 Task: Add a signature Drake Wright containing 'With warm thanks, Drake Wright' to email address softage.1@softage.net and add a folder Utilities
Action: Mouse moved to (629, 446)
Screenshot: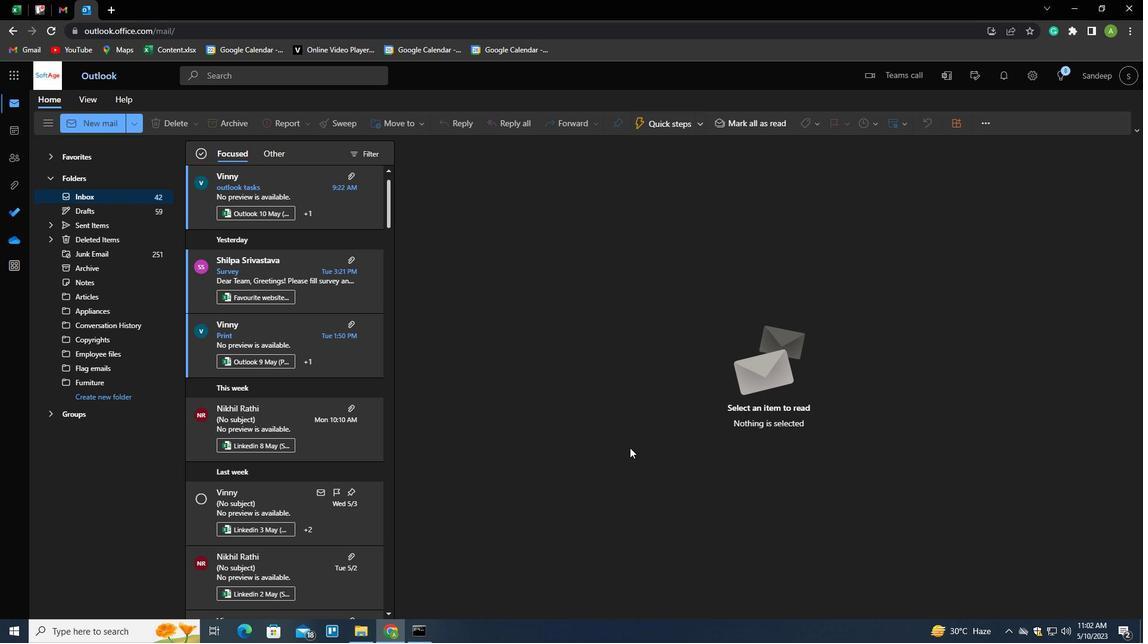 
Action: Key pressed n
Screenshot: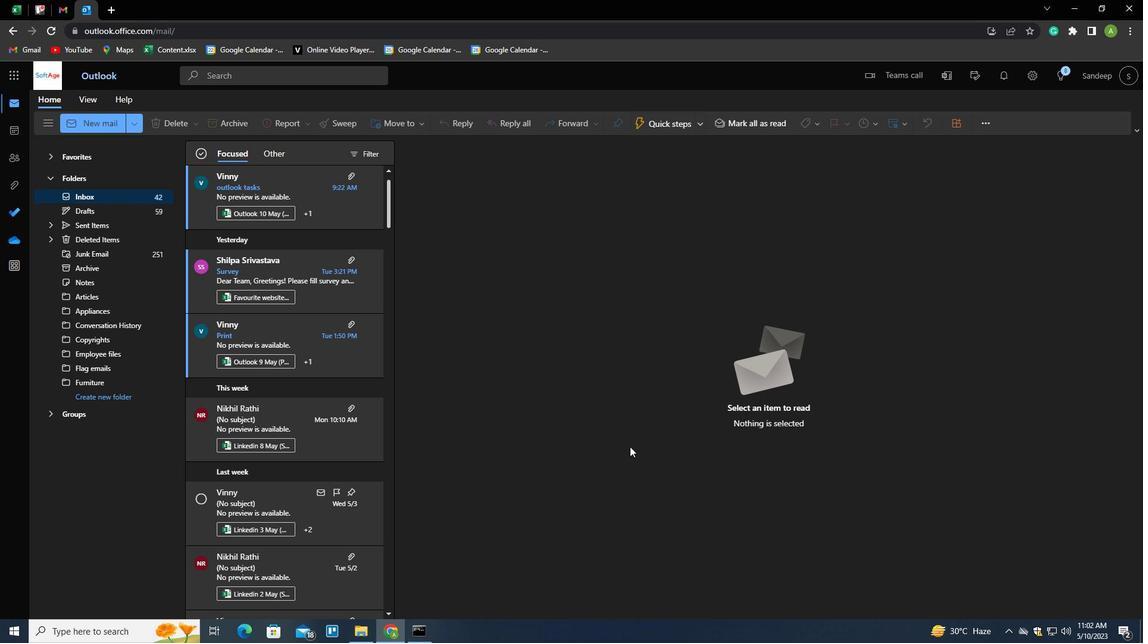 
Action: Mouse moved to (799, 124)
Screenshot: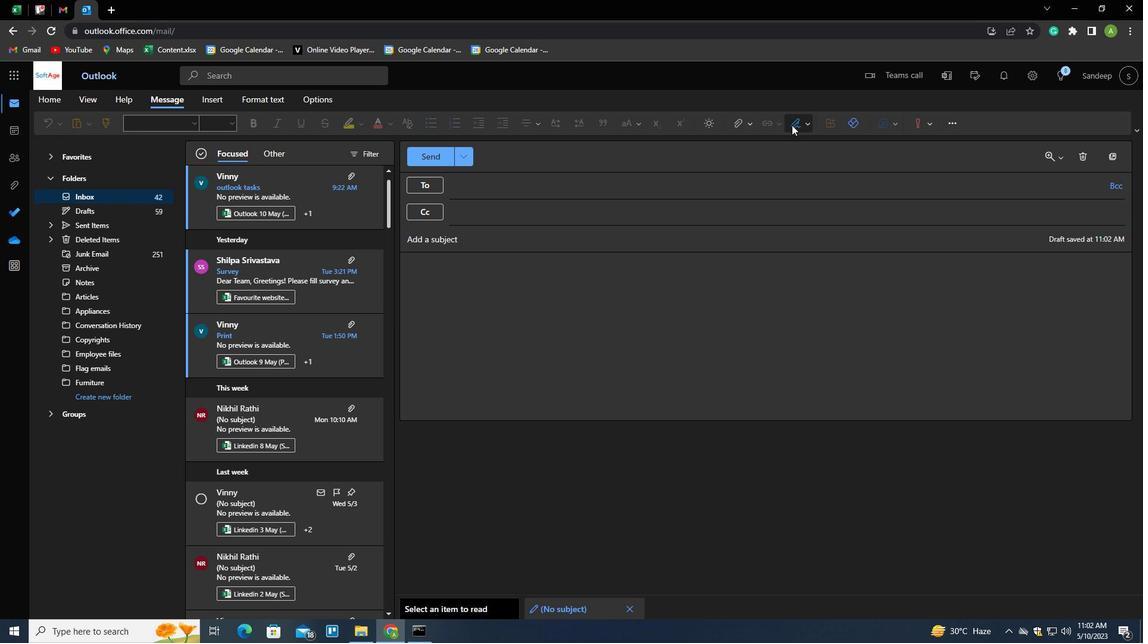 
Action: Mouse pressed left at (799, 124)
Screenshot: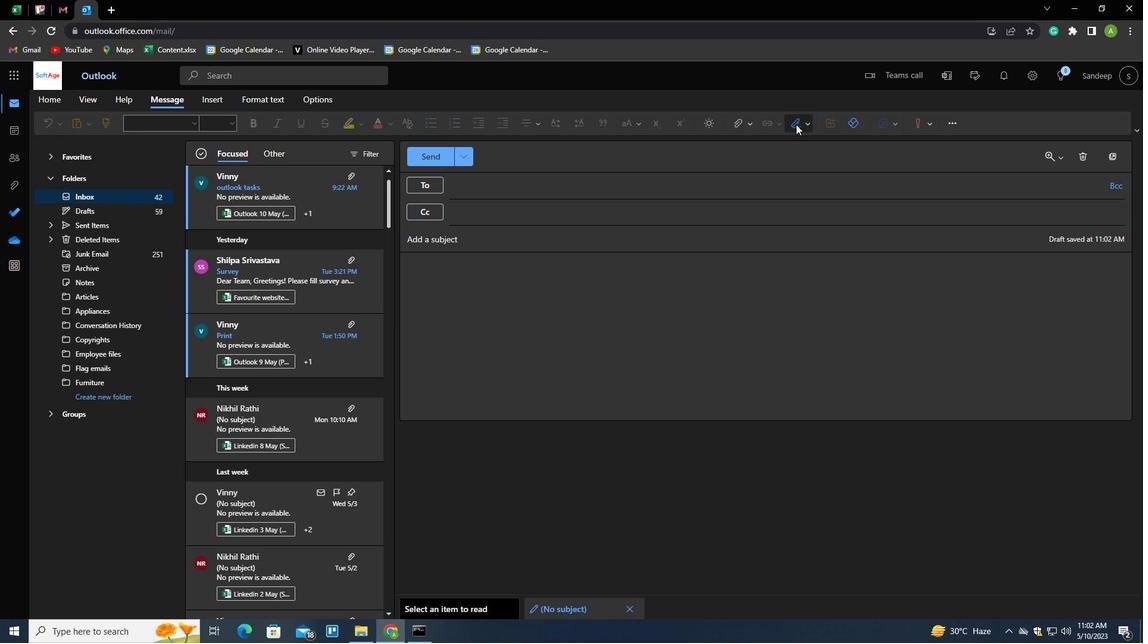 
Action: Mouse moved to (774, 168)
Screenshot: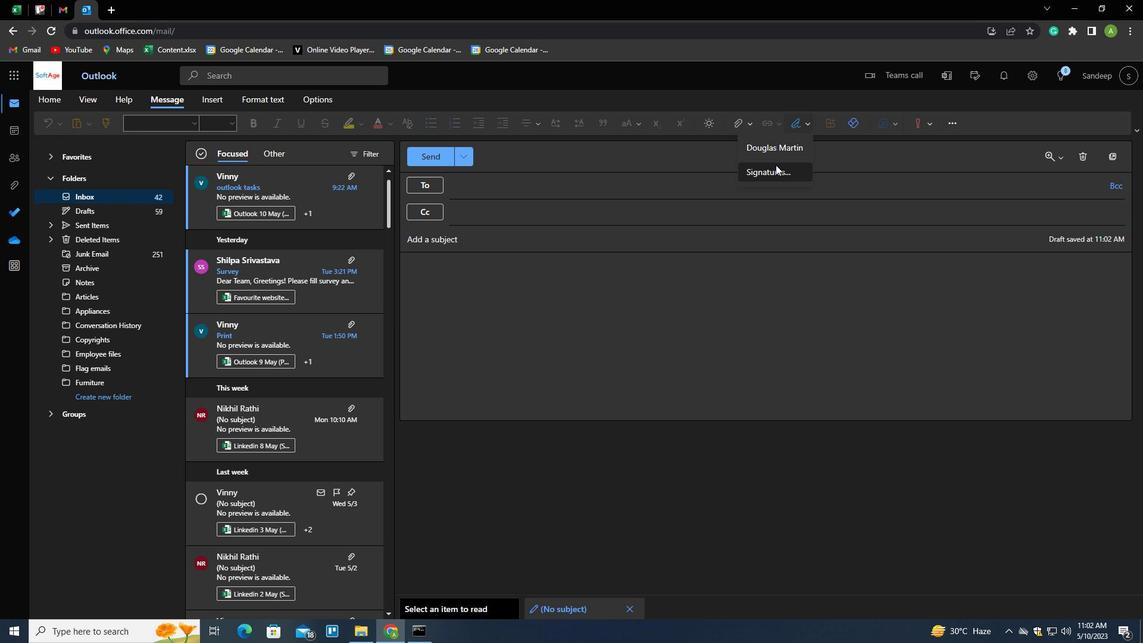 
Action: Mouse pressed left at (774, 168)
Screenshot: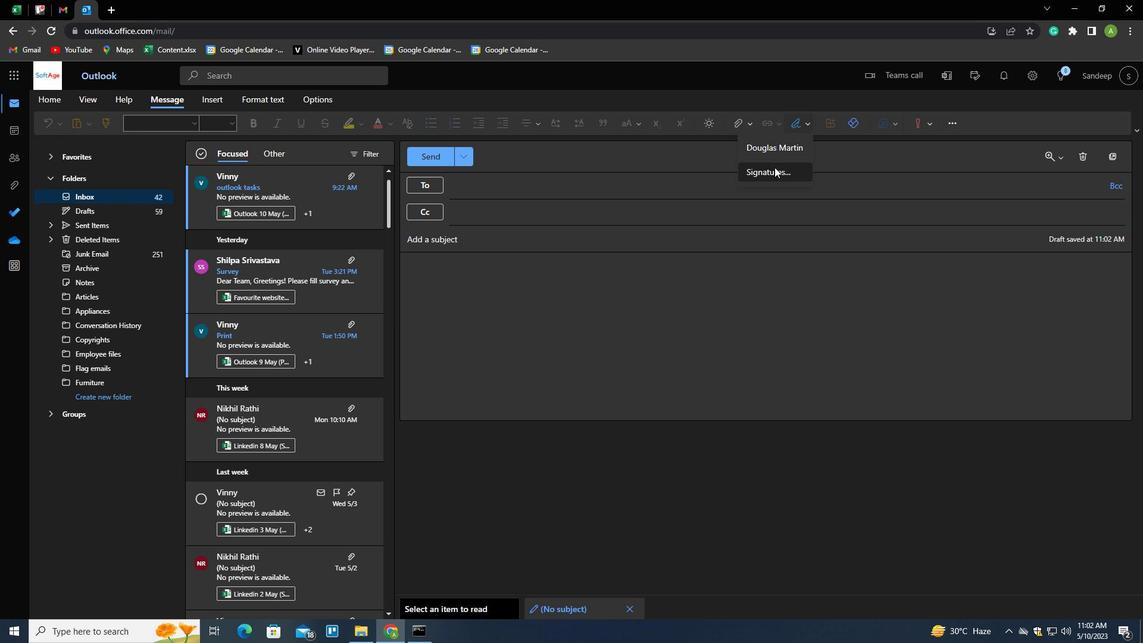 
Action: Mouse moved to (799, 226)
Screenshot: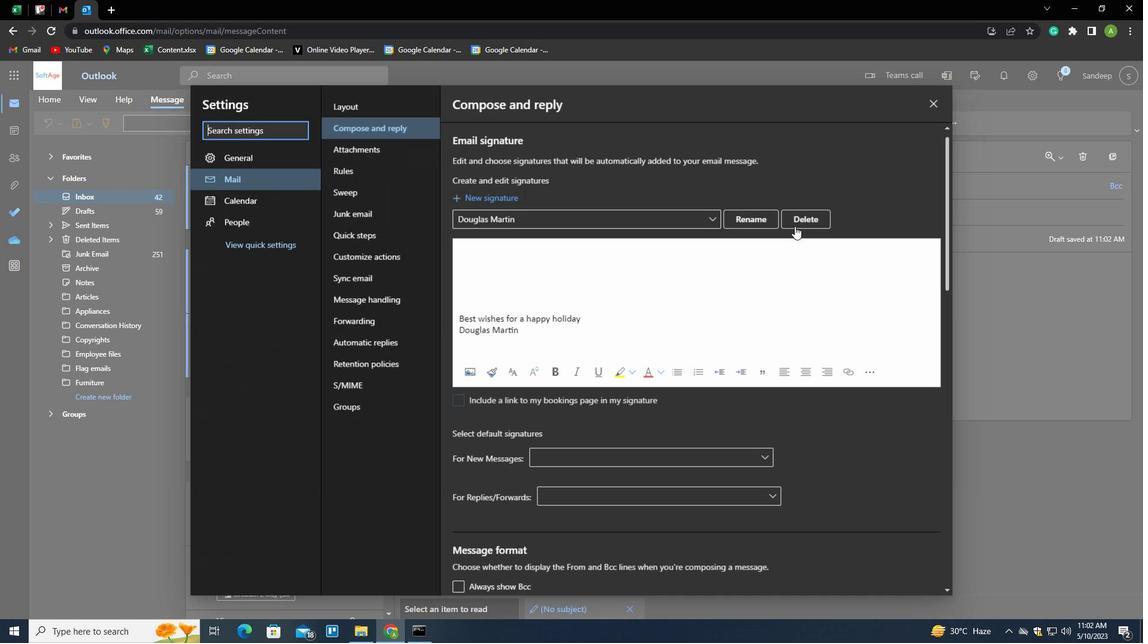 
Action: Mouse pressed left at (799, 226)
Screenshot: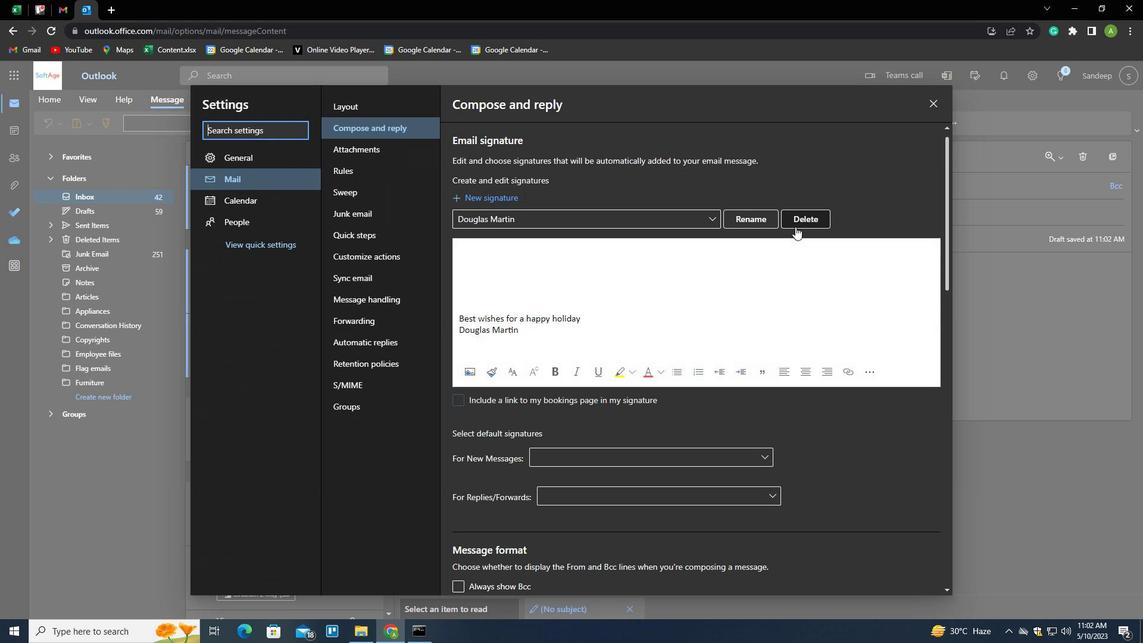 
Action: Mouse moved to (771, 221)
Screenshot: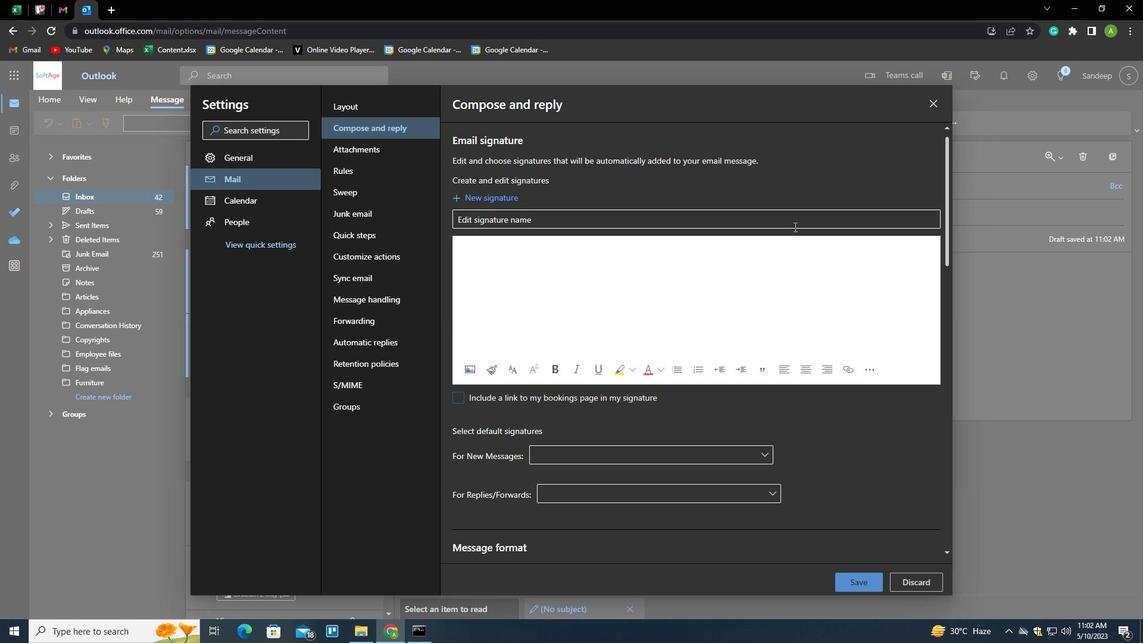
Action: Mouse pressed left at (771, 221)
Screenshot: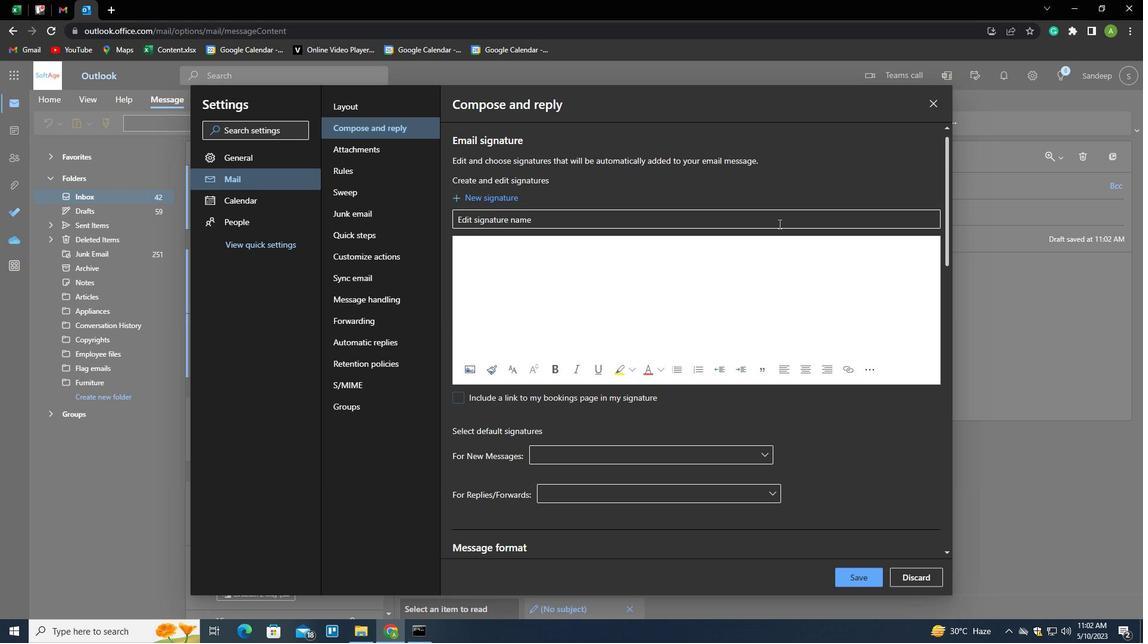 
Action: Key pressed <Key.shift><Key.shift><Key.shift><Key.shift><Key.shift><Key.shift><Key.shift><Key.shift><Key.shift><Key.shift><Key.shift><Key.shift><Key.shift><Key.shift>DRAKE<Key.space><Key.shift>WRIGHT<Key.tab><Key.shift_r><Key.enter><Key.enter><Key.enter><Key.enter><Key.enter><Key.shift>WIRH<Key.backspace><Key.backspace>TH<Key.space>WARM<Key.space>THANKS<Key.shift_r><Key.enter><Key.shift>DRAKE<Key.space><Key.shift>WRI
Screenshot: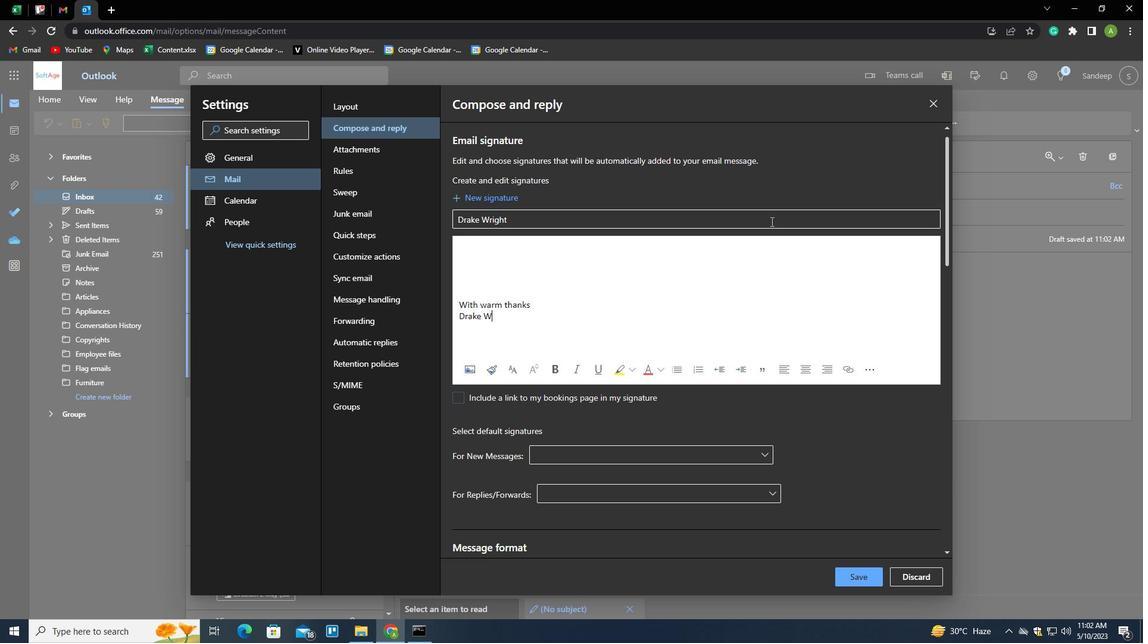 
Action: Mouse moved to (771, 221)
Screenshot: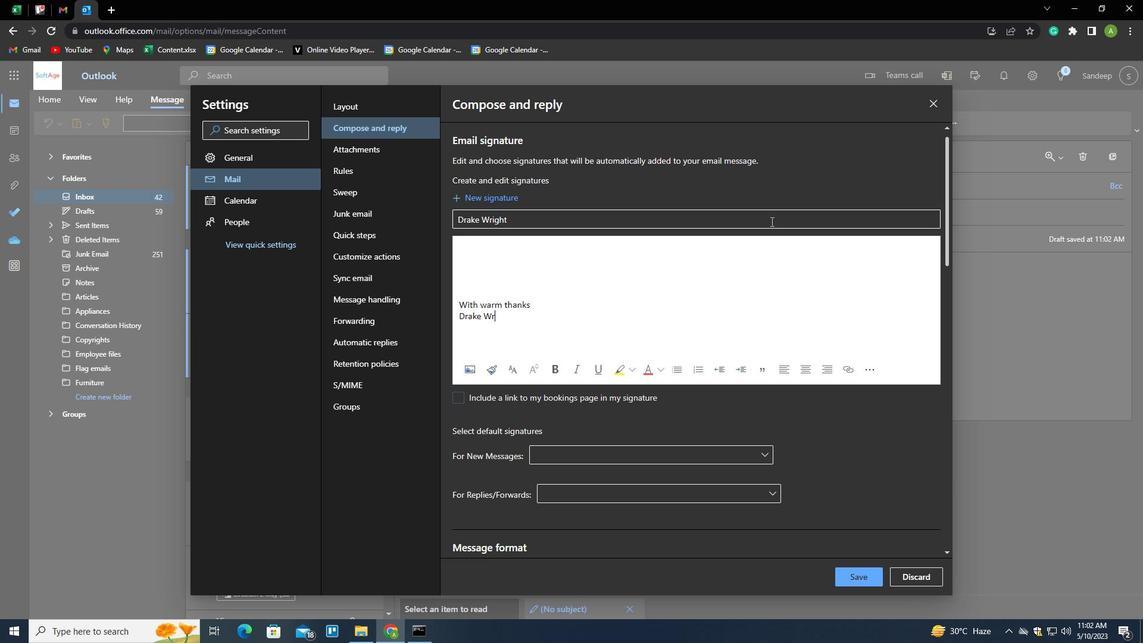 
Action: Key pressed GHT
Screenshot: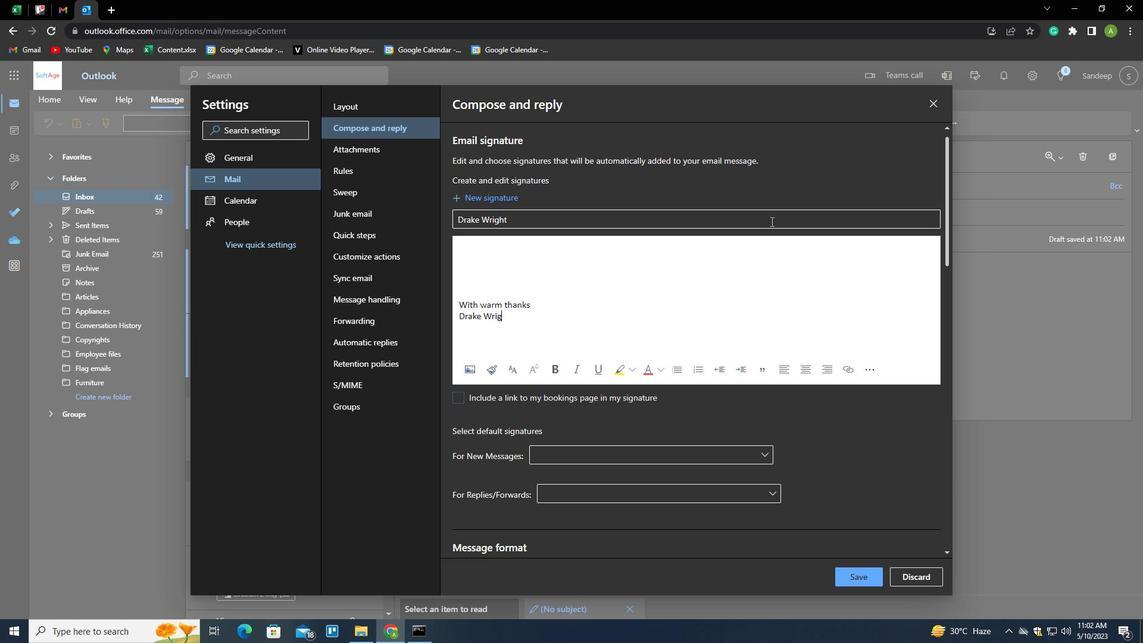
Action: Mouse moved to (858, 581)
Screenshot: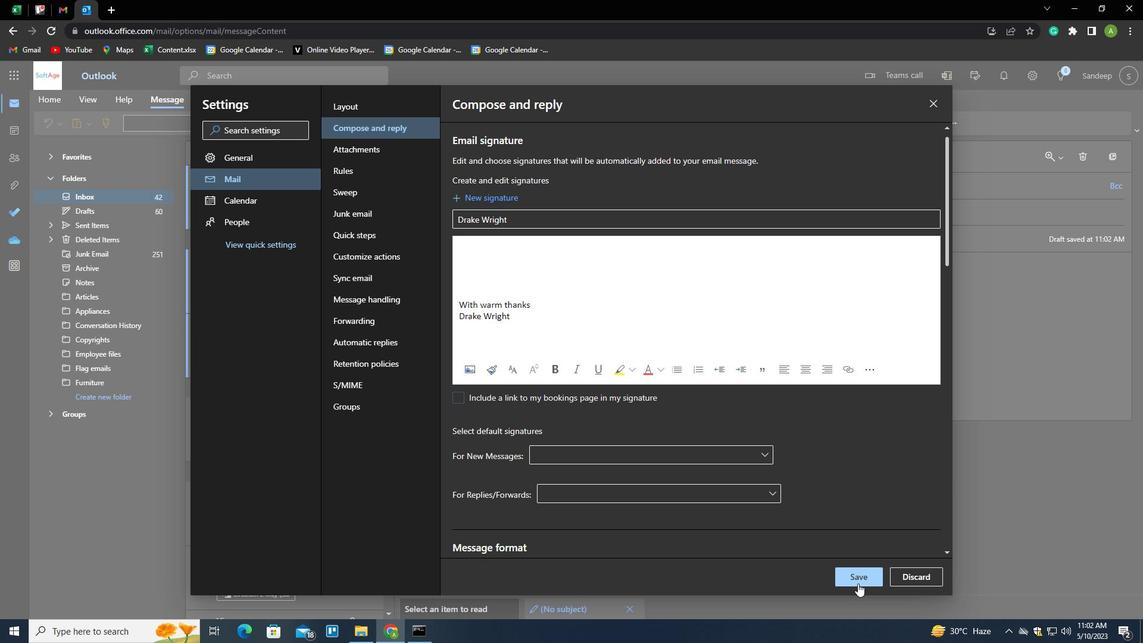 
Action: Mouse pressed left at (858, 581)
Screenshot: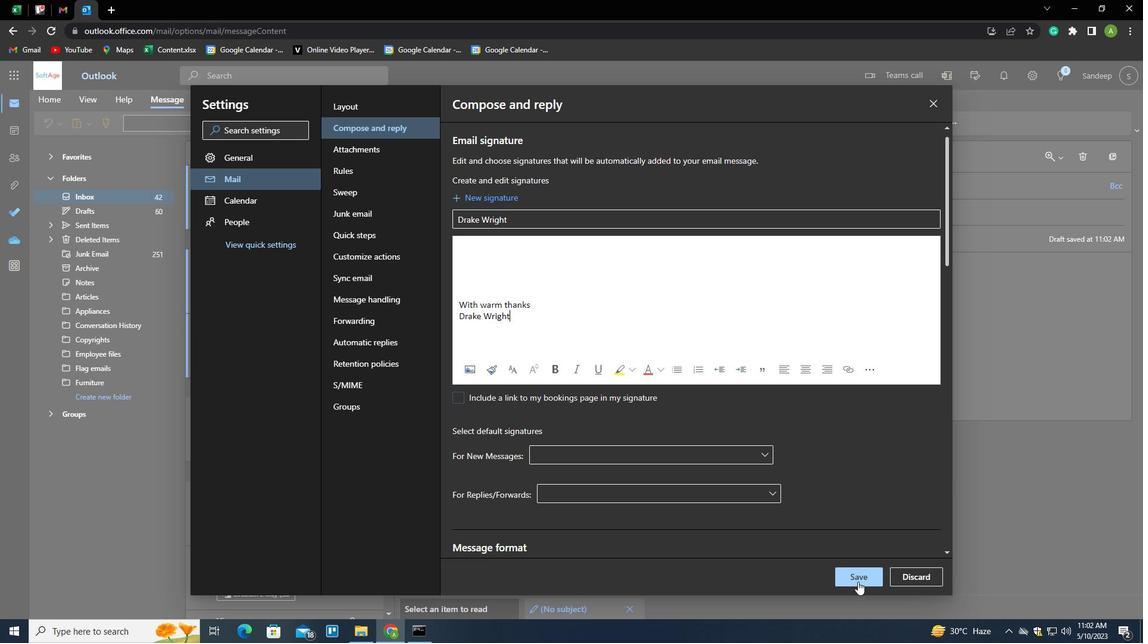 
Action: Mouse moved to (1004, 346)
Screenshot: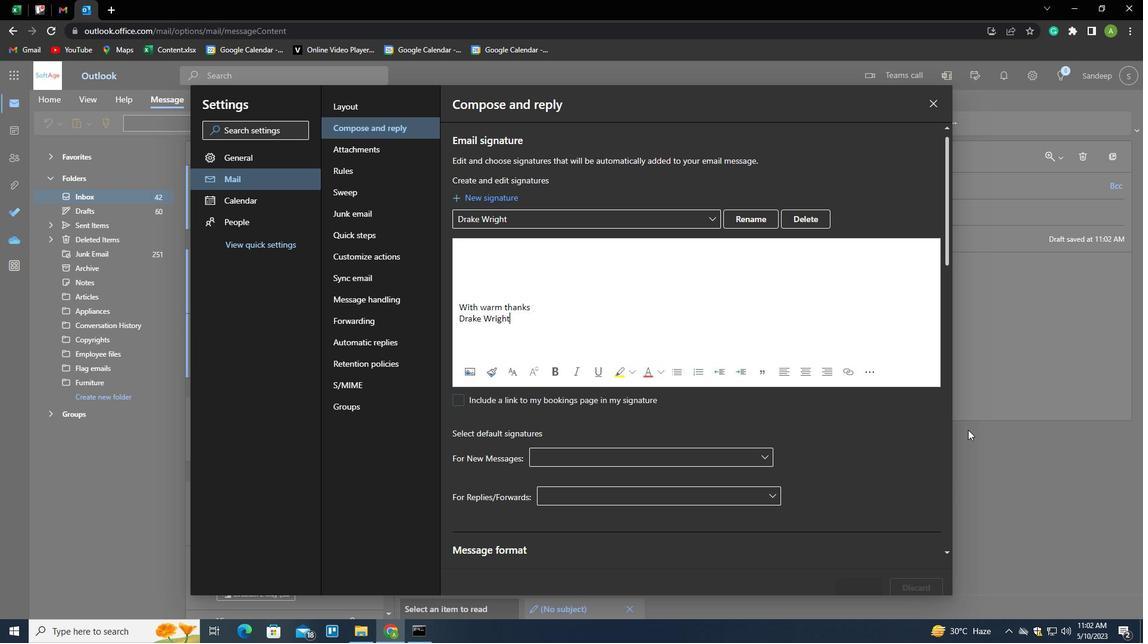 
Action: Mouse pressed left at (1004, 346)
Screenshot: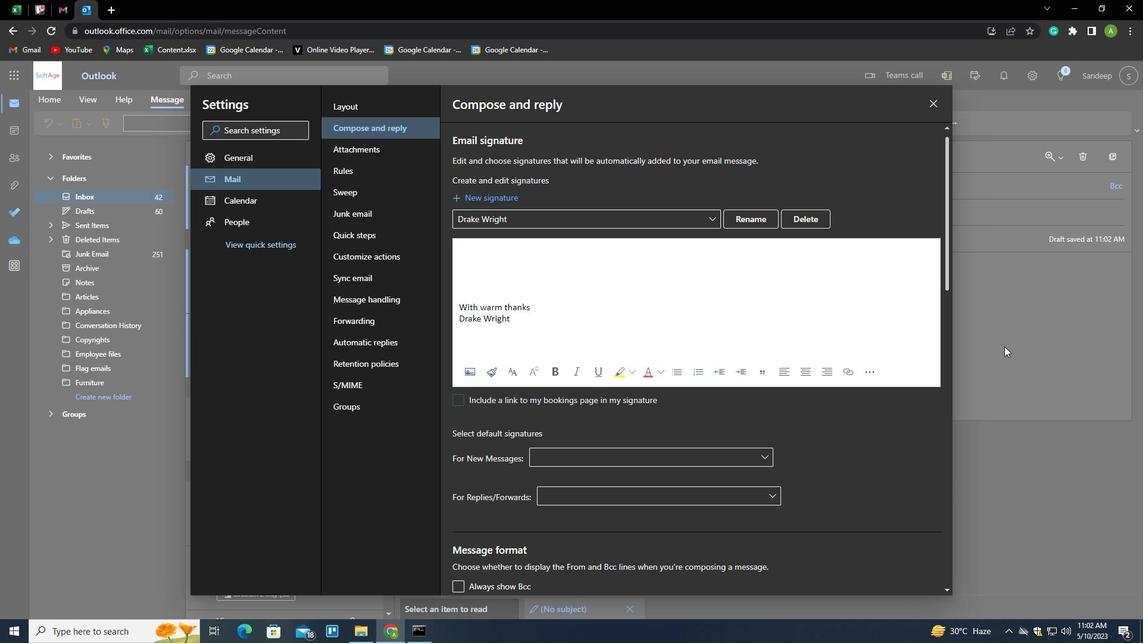 
Action: Mouse moved to (804, 130)
Screenshot: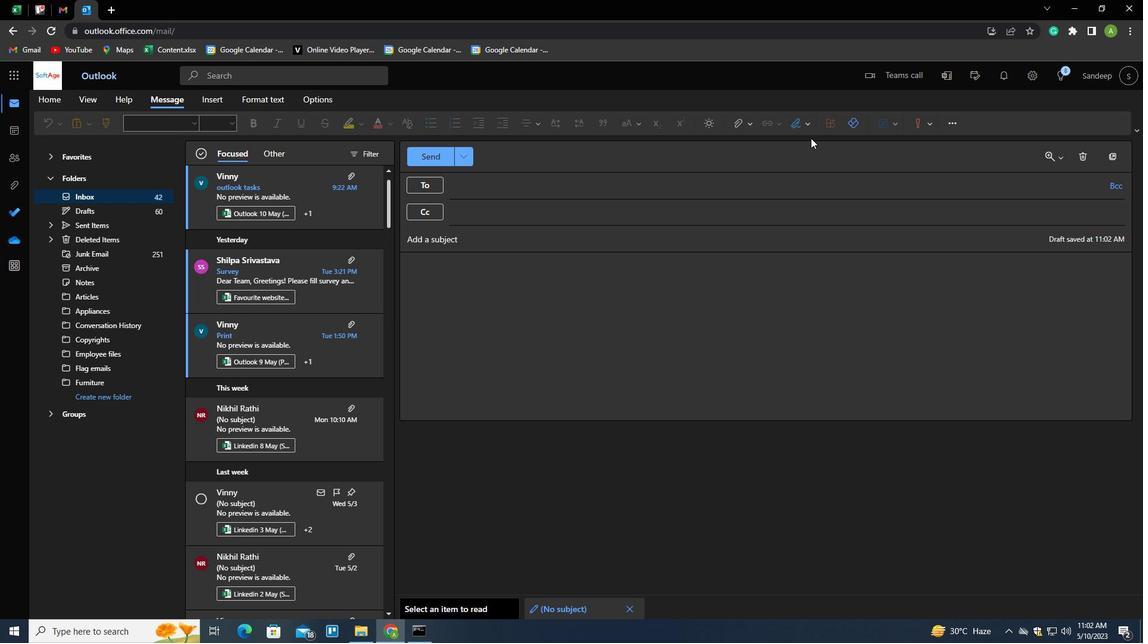 
Action: Mouse pressed left at (804, 130)
Screenshot: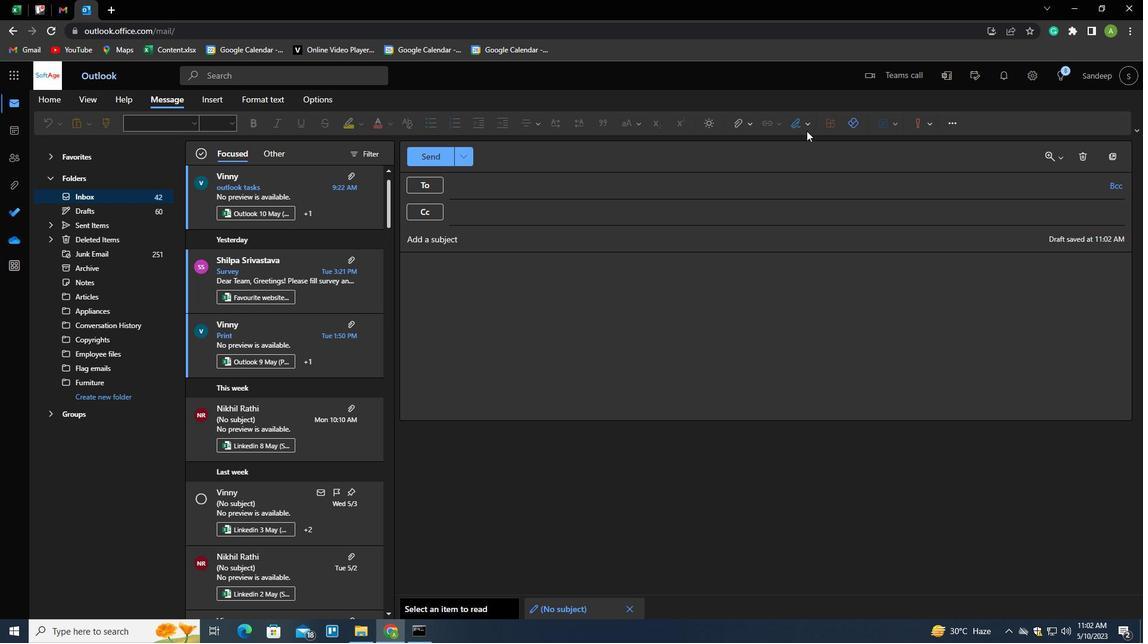 
Action: Mouse moved to (795, 144)
Screenshot: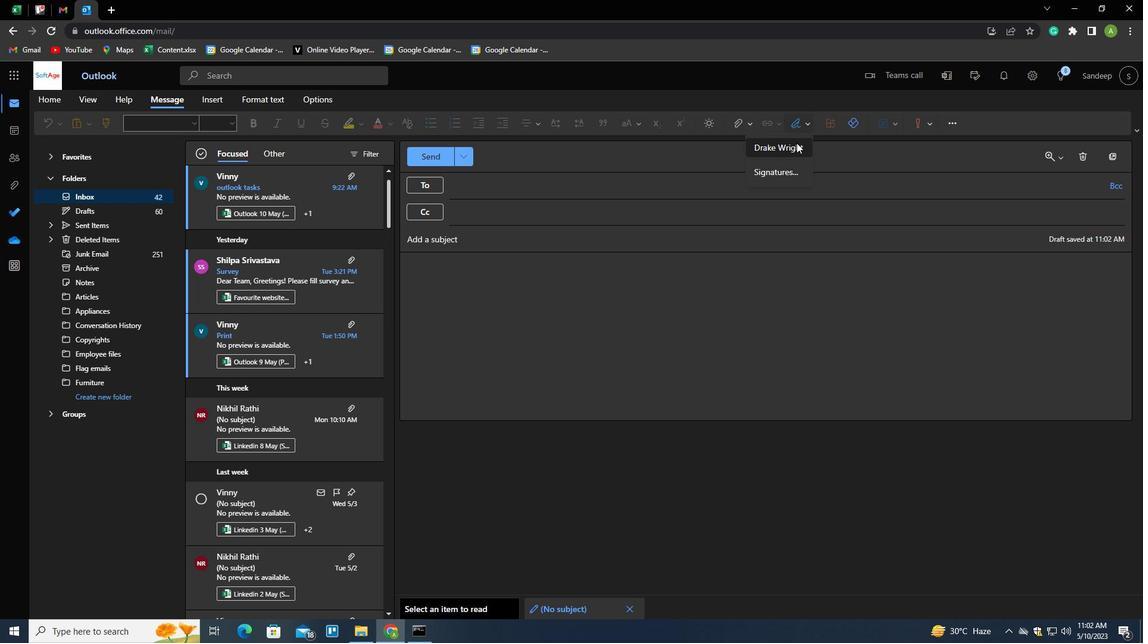 
Action: Mouse pressed left at (795, 144)
Screenshot: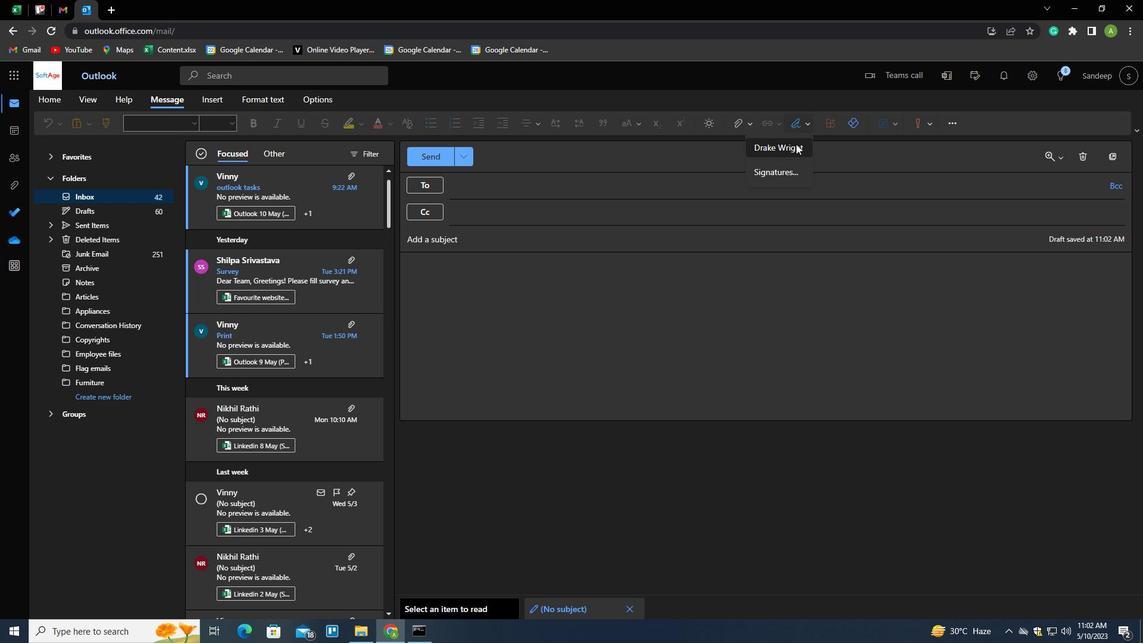 
Action: Mouse moved to (488, 191)
Screenshot: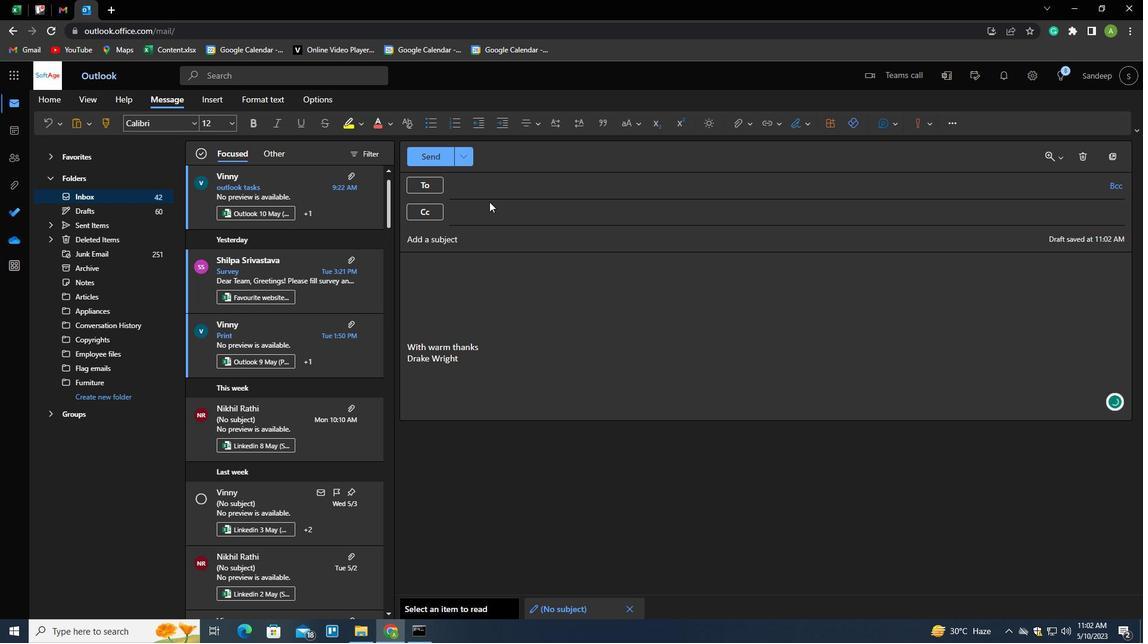 
Action: Mouse pressed left at (488, 191)
Screenshot: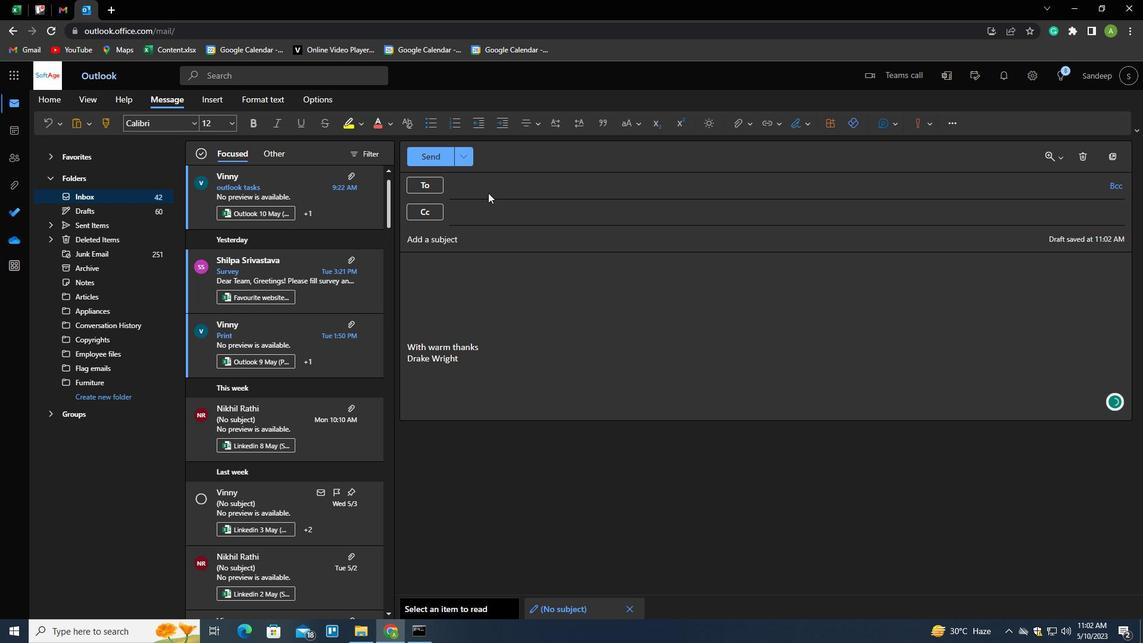 
Action: Key pressed SOFTAGE.2<Key.backspace>1<Key.shift>@SO
Screenshot: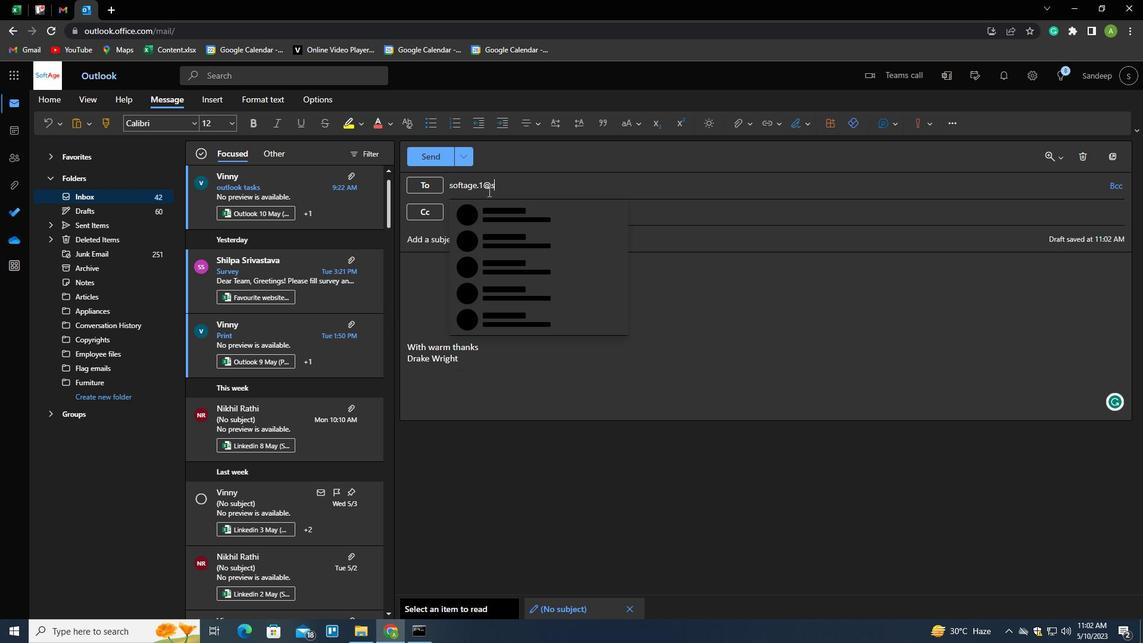
Action: Mouse moved to (503, 209)
Screenshot: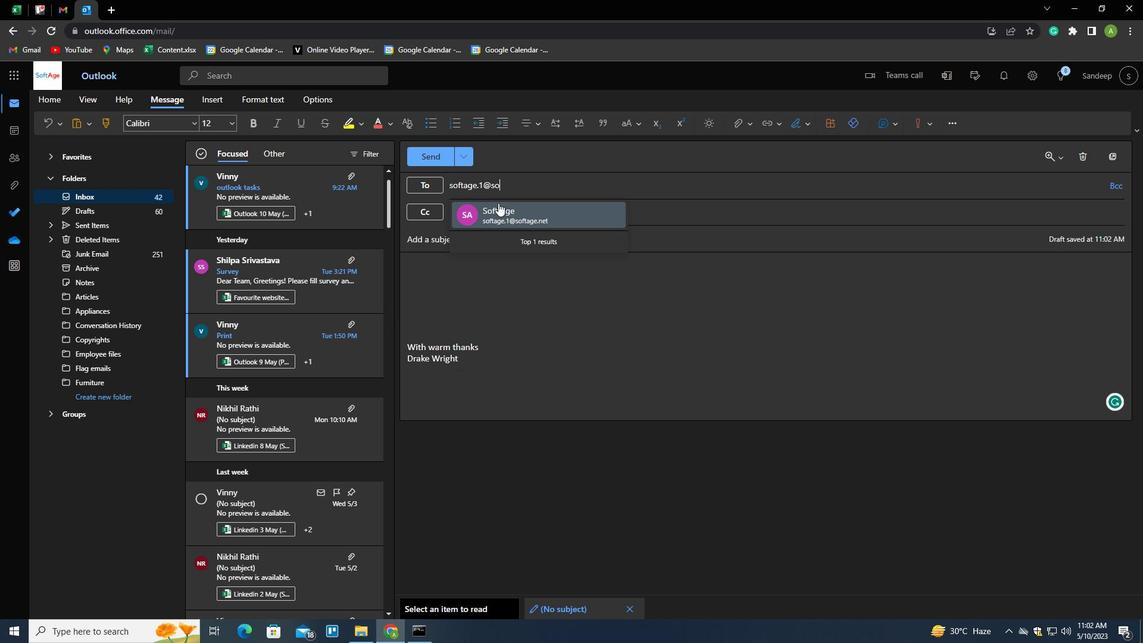 
Action: Mouse pressed left at (503, 209)
Screenshot: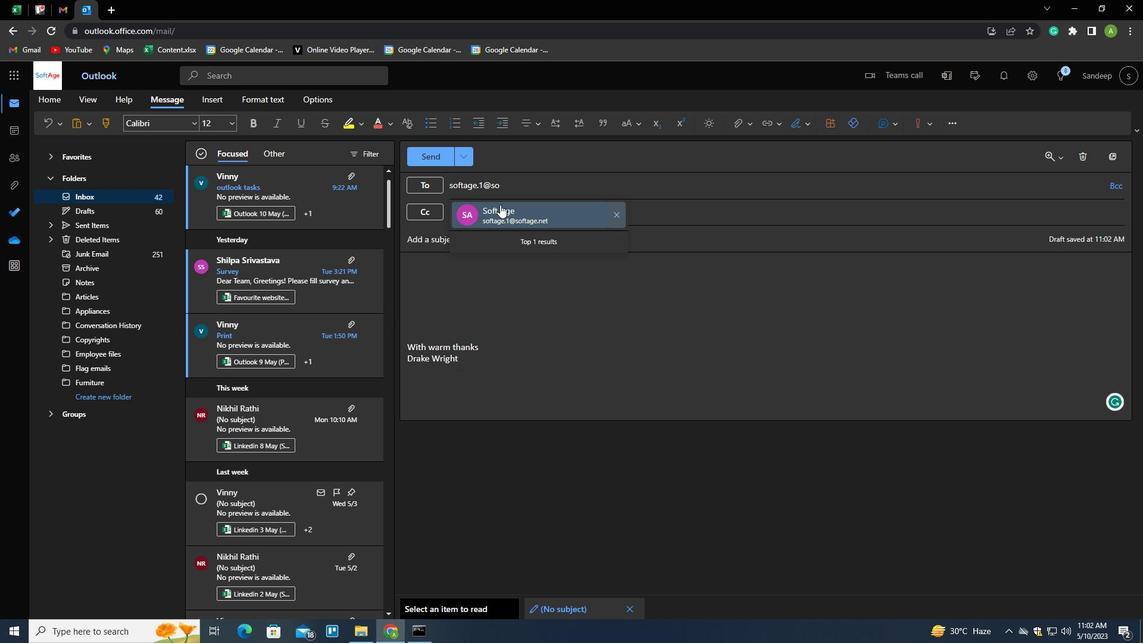 
Action: Mouse moved to (79, 397)
Screenshot: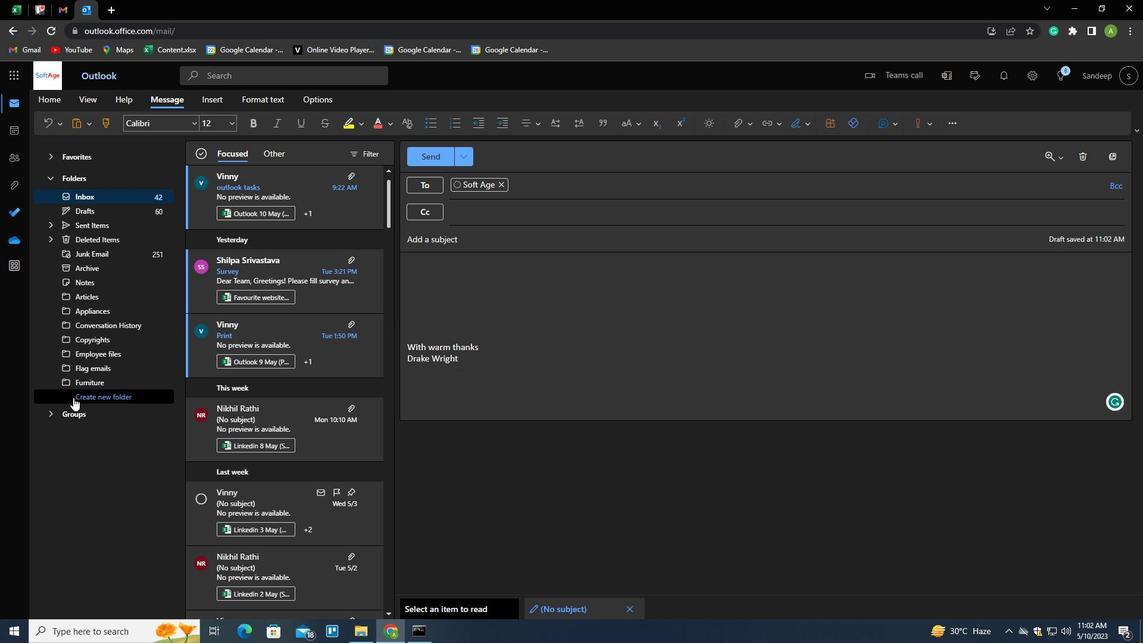 
Action: Mouse pressed left at (79, 397)
Screenshot: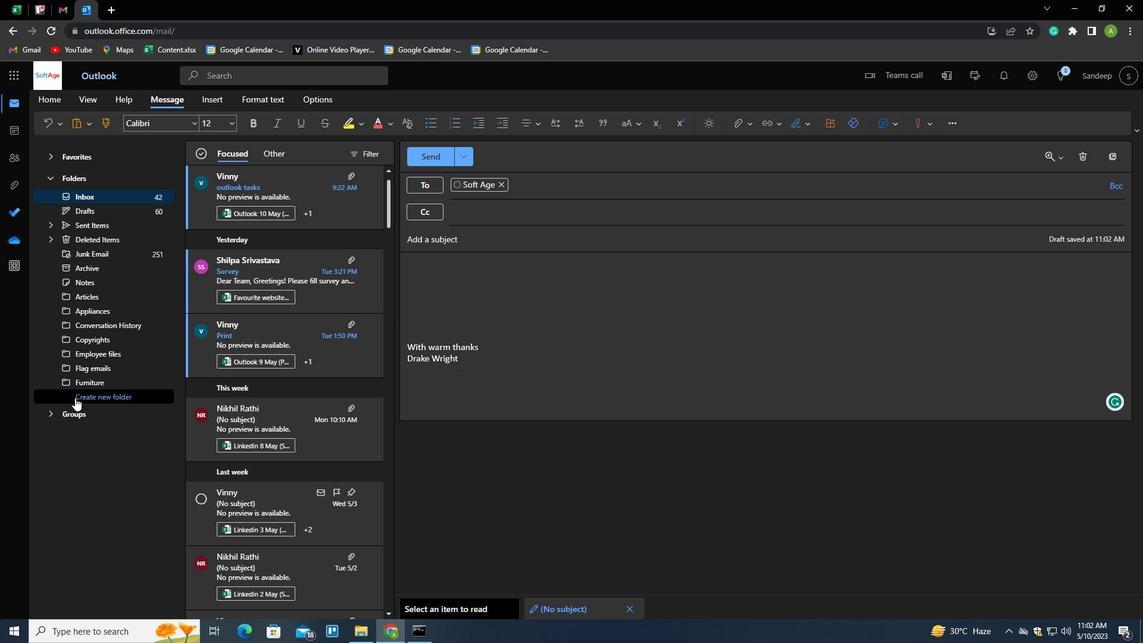 
Action: Key pressed <Key.shift><Key.shift><Key.shift><Key.shift><Key.shift><Key.shift><Key.shift><Key.shift><Key.shift><Key.shift>UTILITIES<Key.enter>
Screenshot: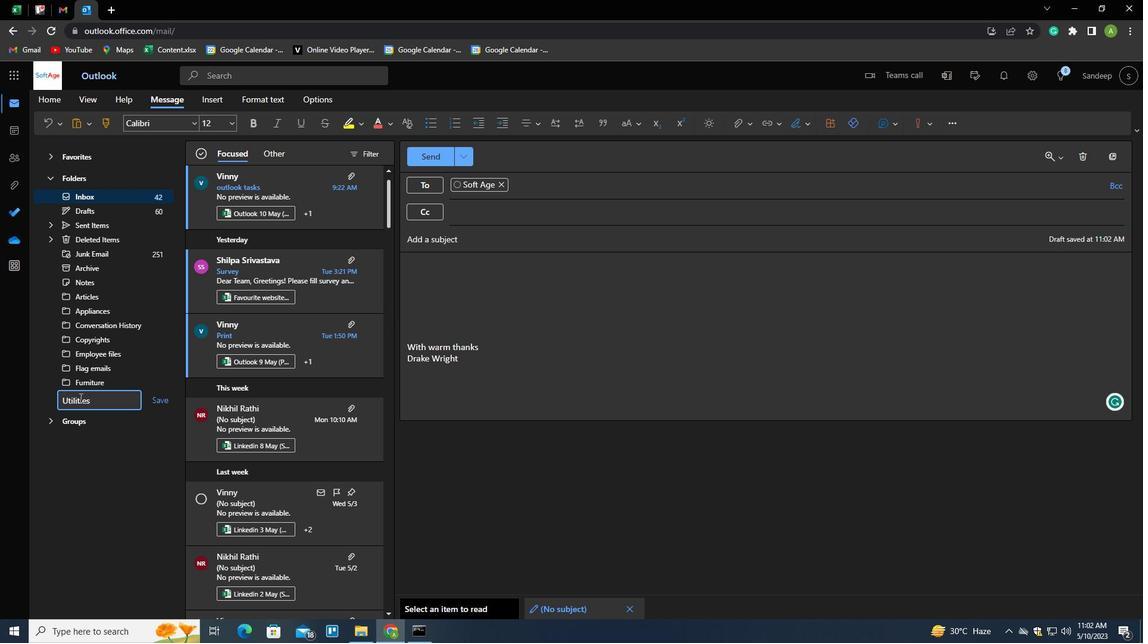 
